 Task: Create a due date automation trigger when advanced on, on the tuesday after a card is due add fields with custom field "Resume" set to a number lower than 1 and greater or equal to 10 at 11:00 AM.
Action: Mouse moved to (1055, 84)
Screenshot: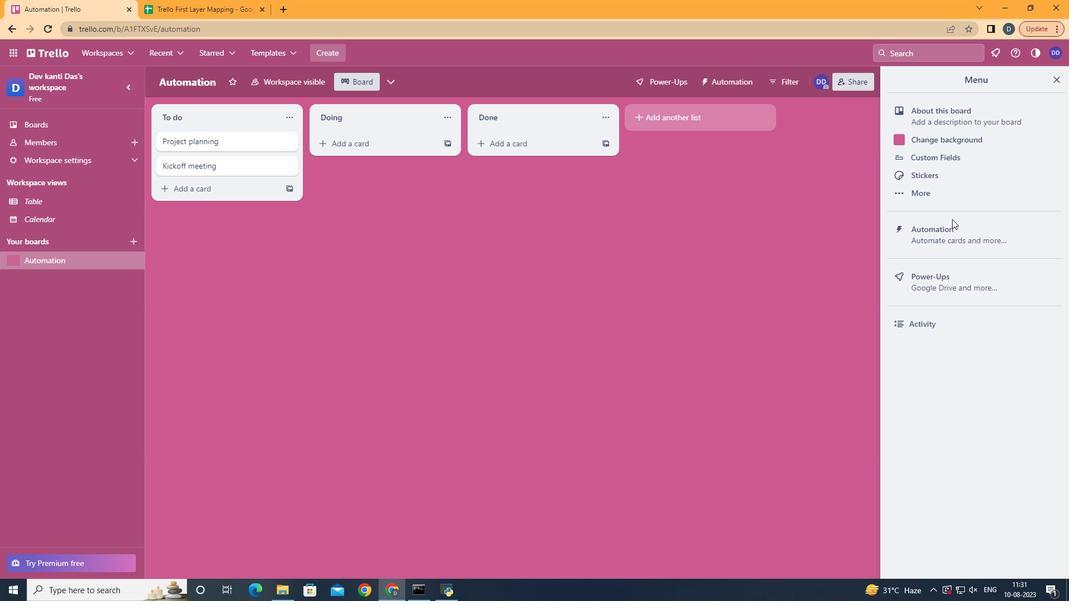 
Action: Mouse pressed left at (1055, 84)
Screenshot: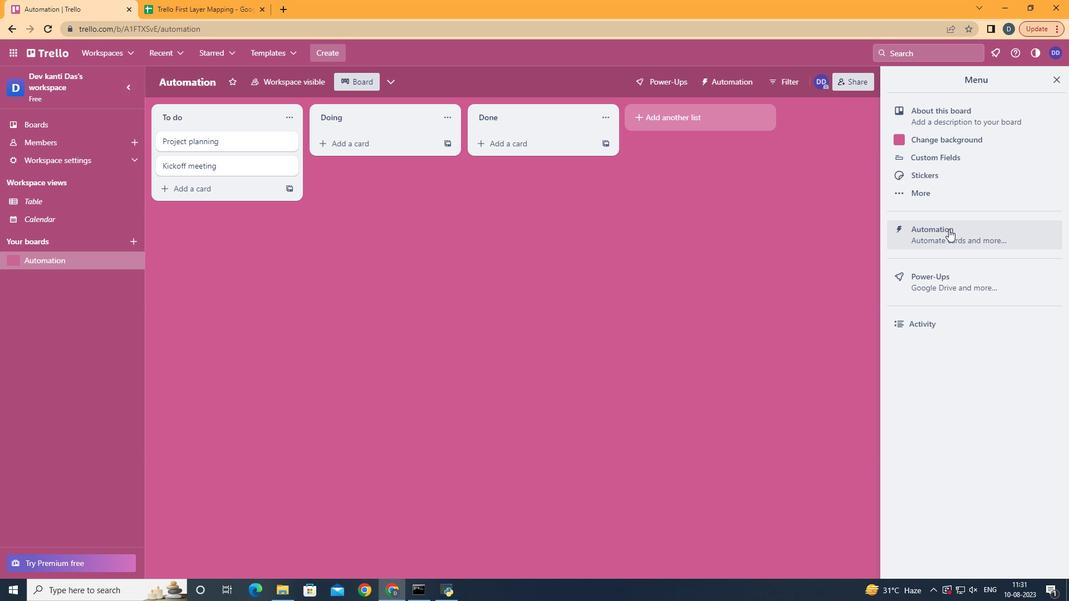 
Action: Mouse moved to (948, 229)
Screenshot: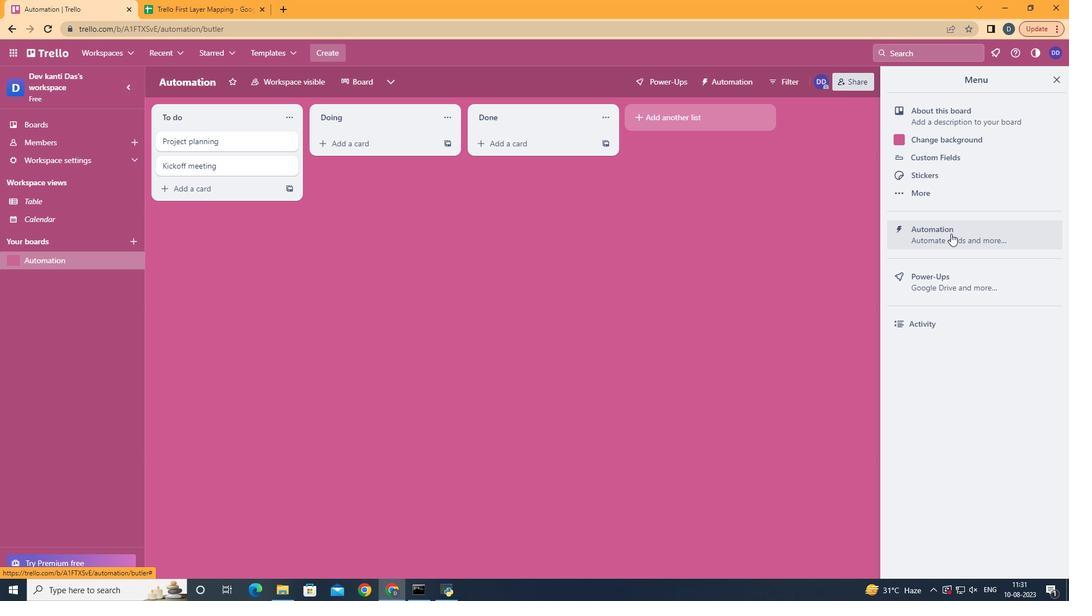 
Action: Mouse pressed left at (948, 229)
Screenshot: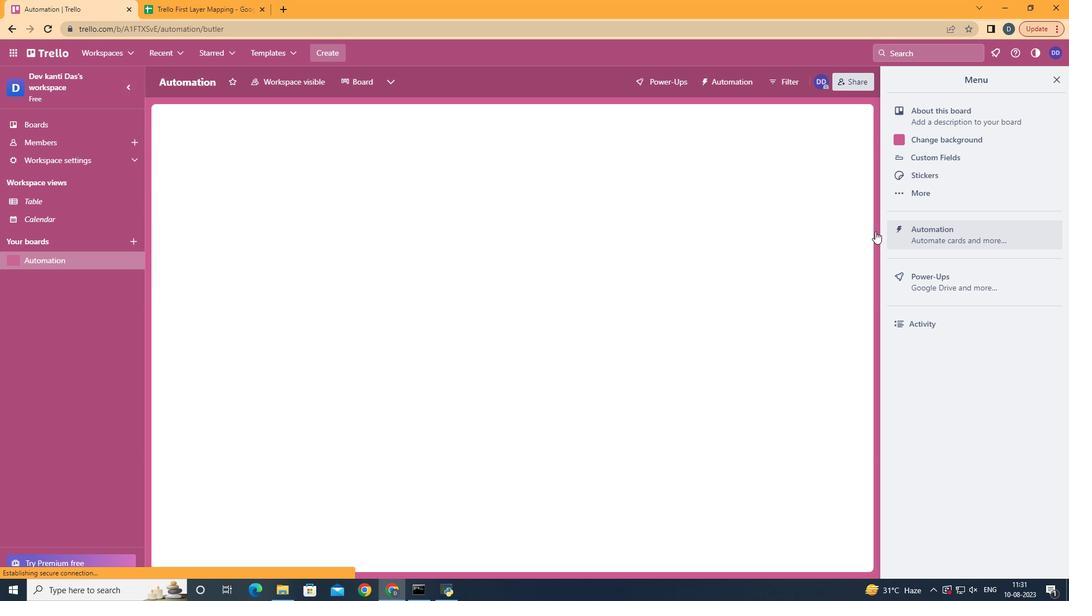 
Action: Mouse moved to (205, 224)
Screenshot: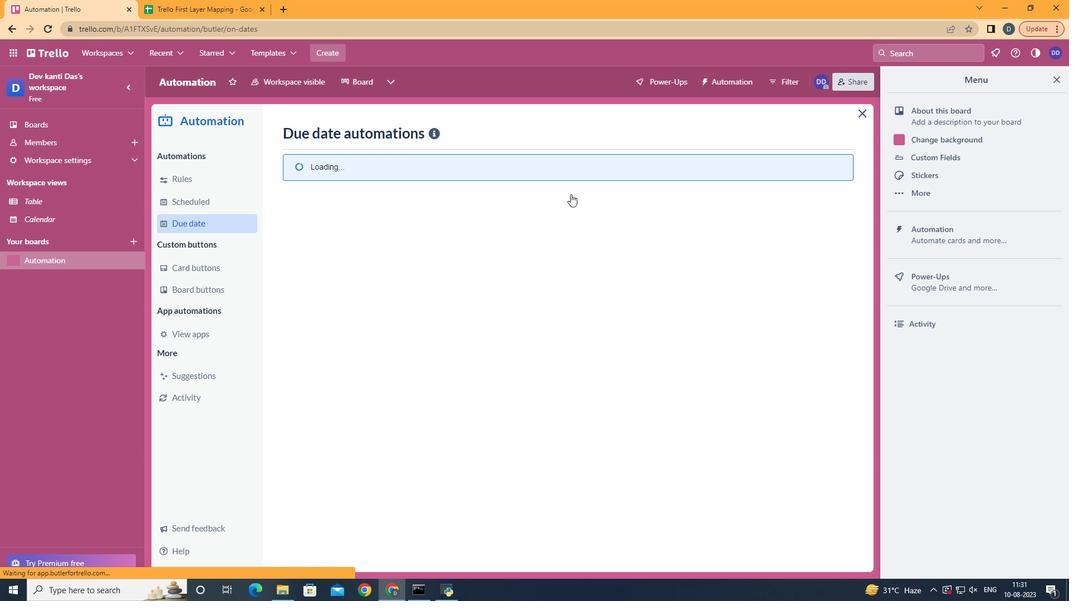 
Action: Mouse pressed left at (205, 224)
Screenshot: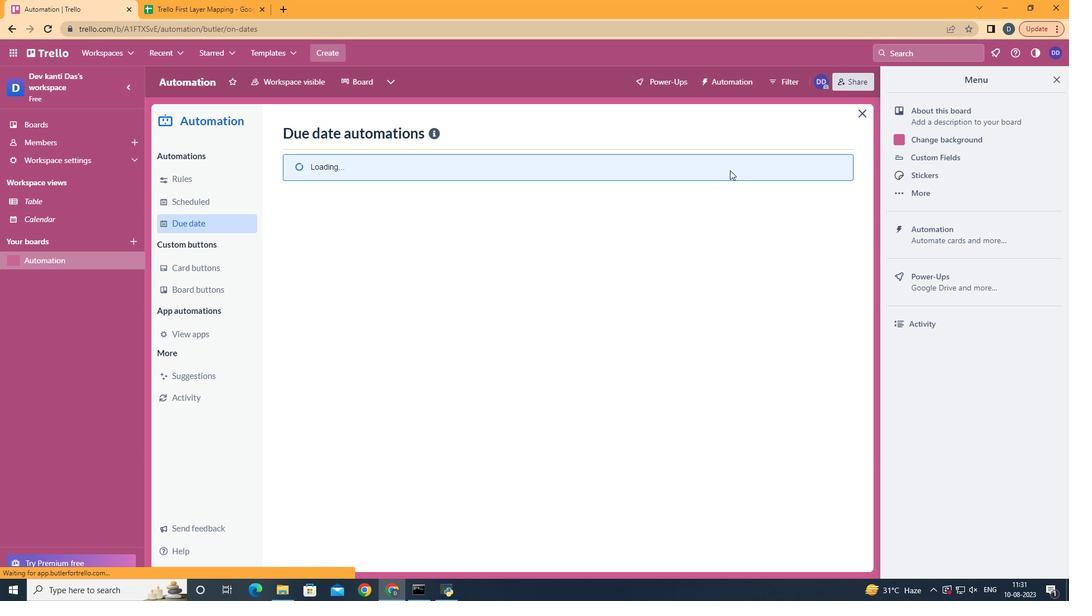 
Action: Mouse moved to (776, 136)
Screenshot: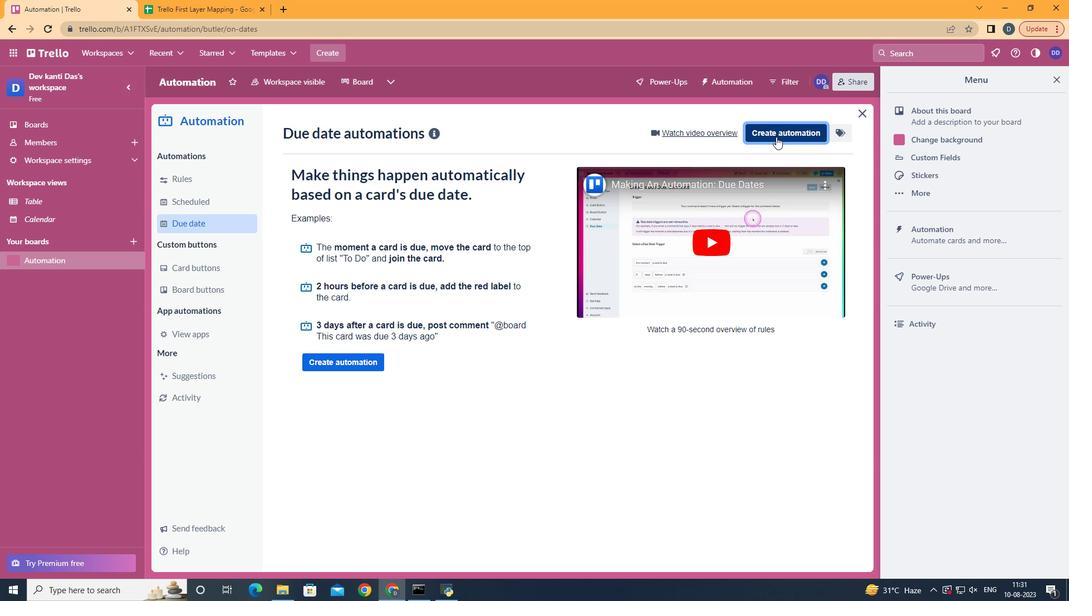 
Action: Mouse pressed left at (776, 136)
Screenshot: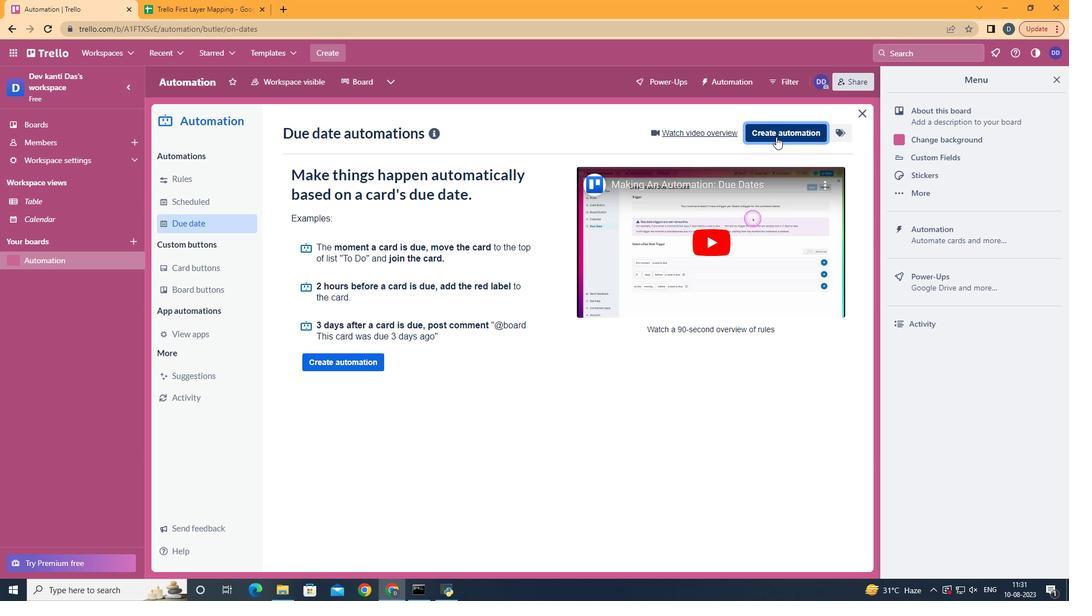 
Action: Mouse moved to (527, 232)
Screenshot: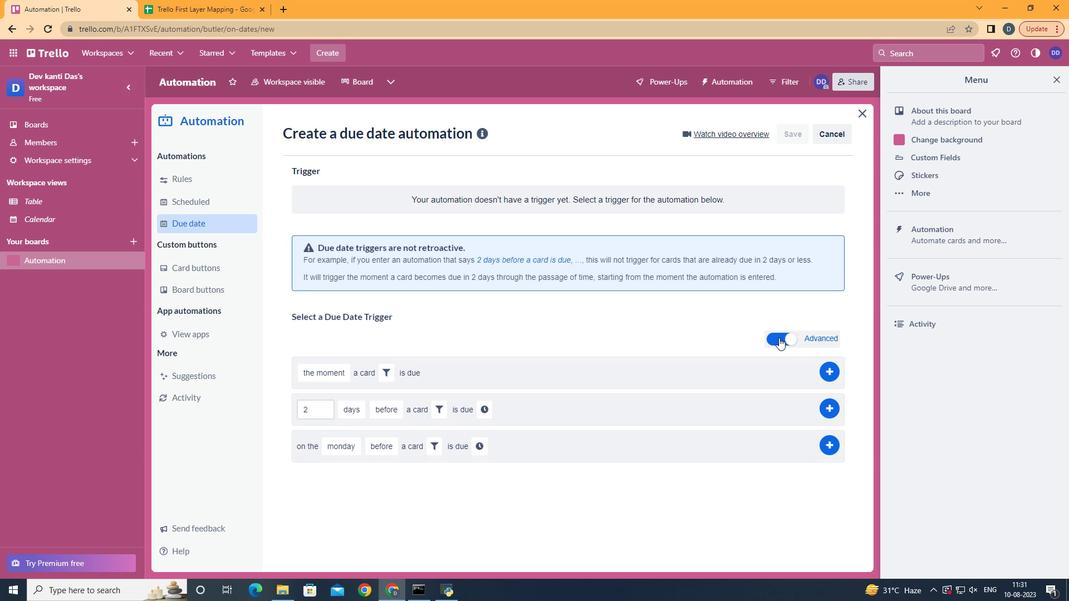 
Action: Mouse pressed left at (527, 232)
Screenshot: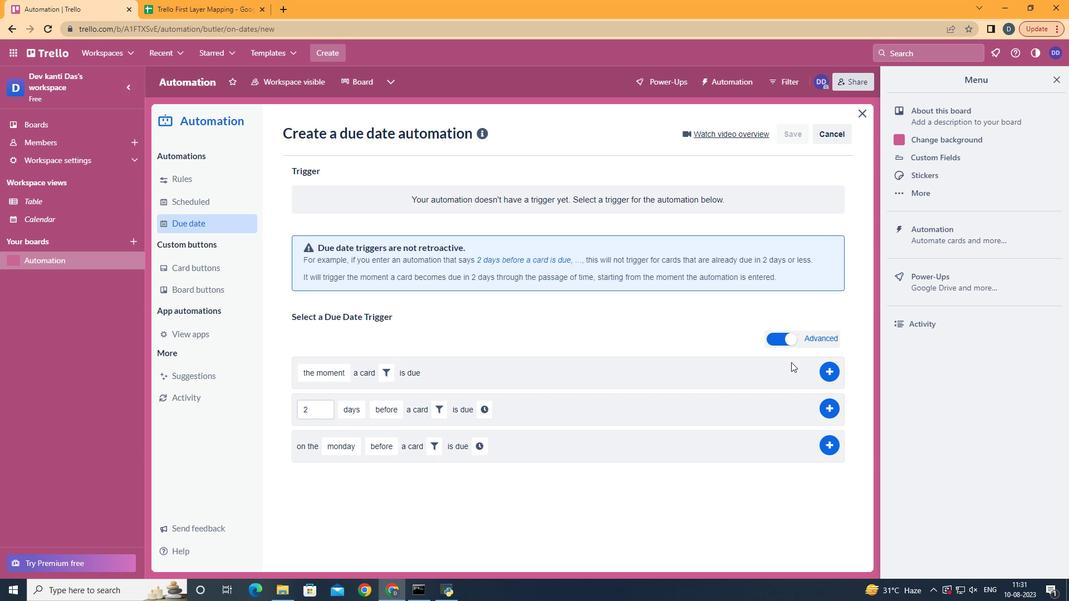 
Action: Mouse moved to (358, 313)
Screenshot: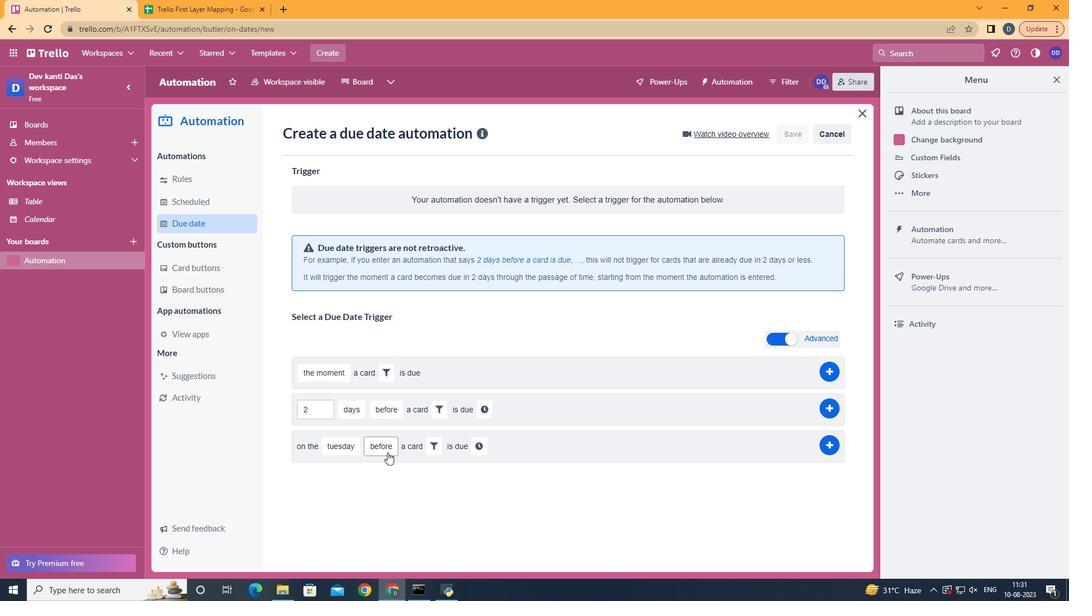 
Action: Mouse pressed left at (358, 313)
Screenshot: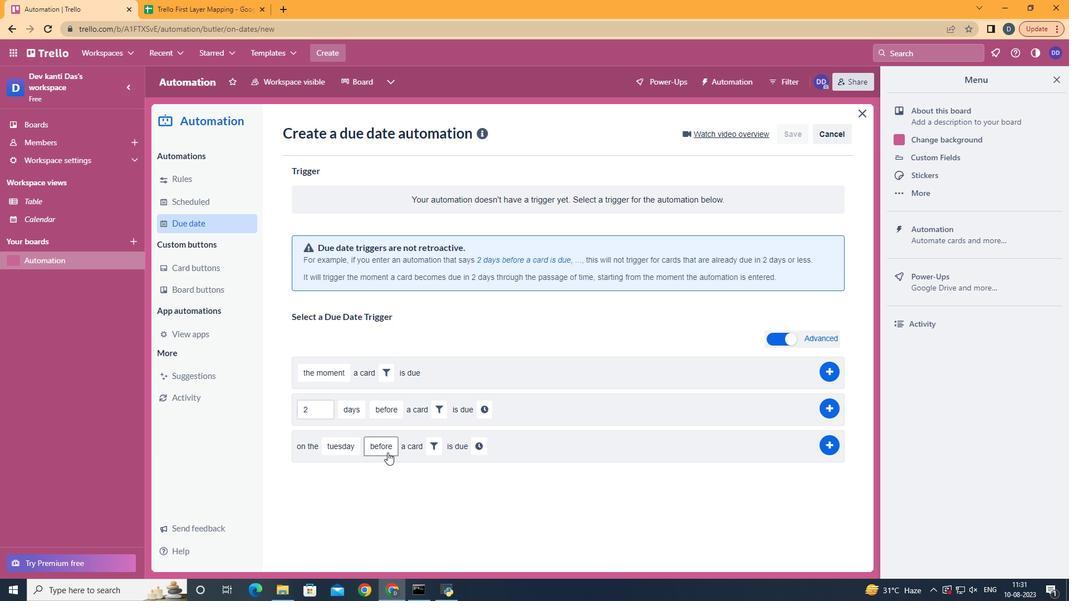 
Action: Mouse moved to (394, 486)
Screenshot: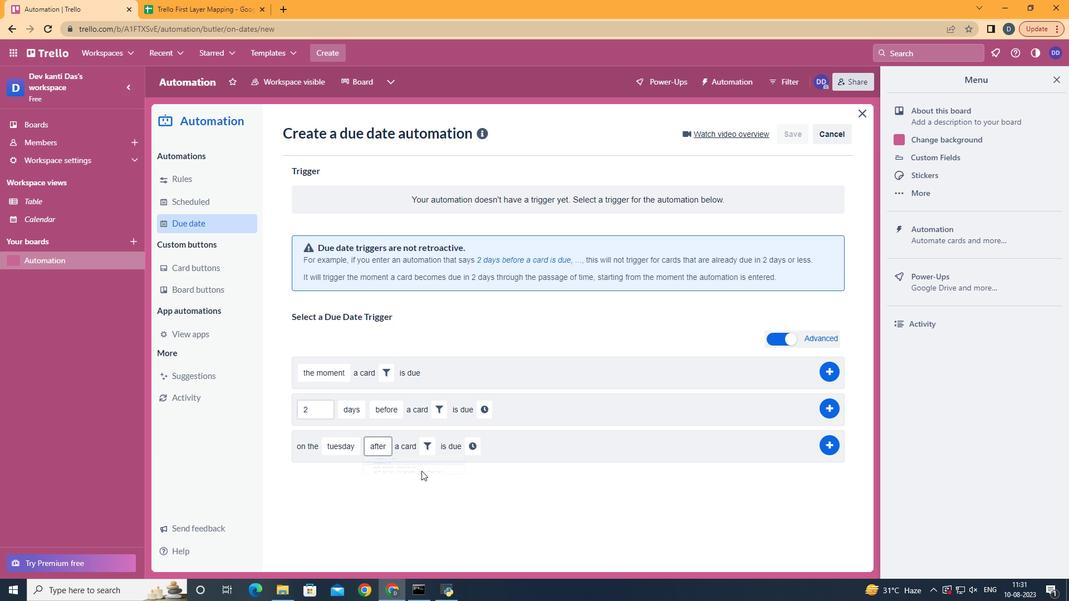 
Action: Mouse pressed left at (394, 486)
Screenshot: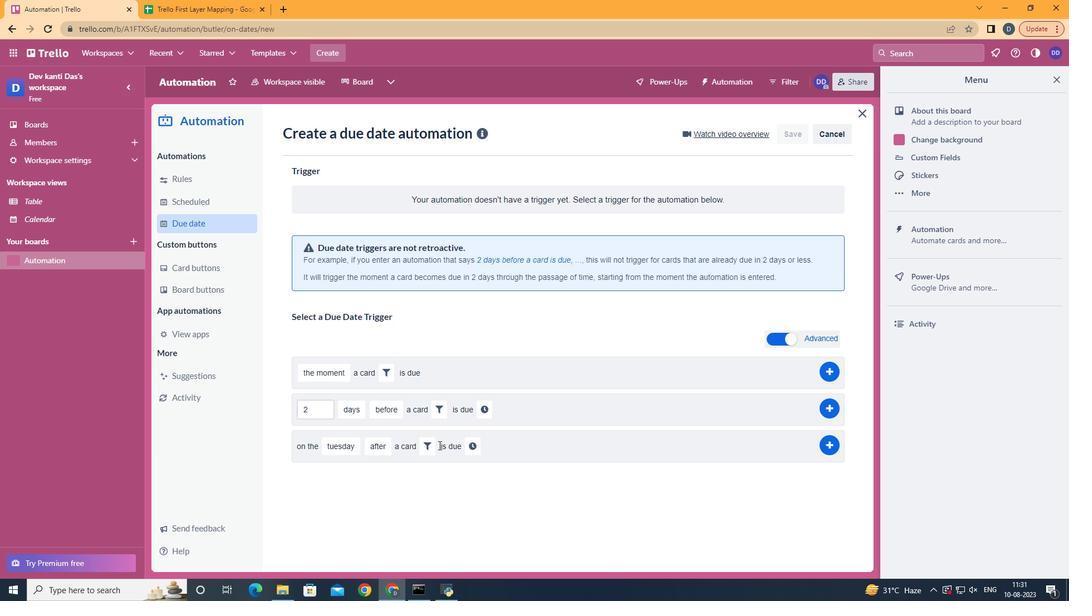 
Action: Mouse moved to (438, 445)
Screenshot: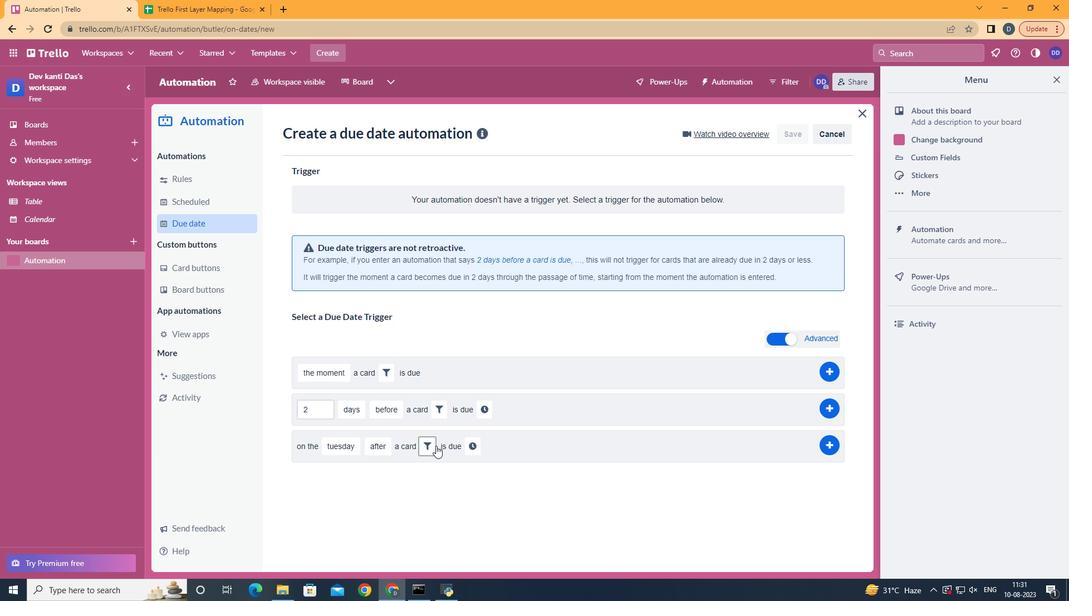 
Action: Mouse pressed left at (438, 445)
Screenshot: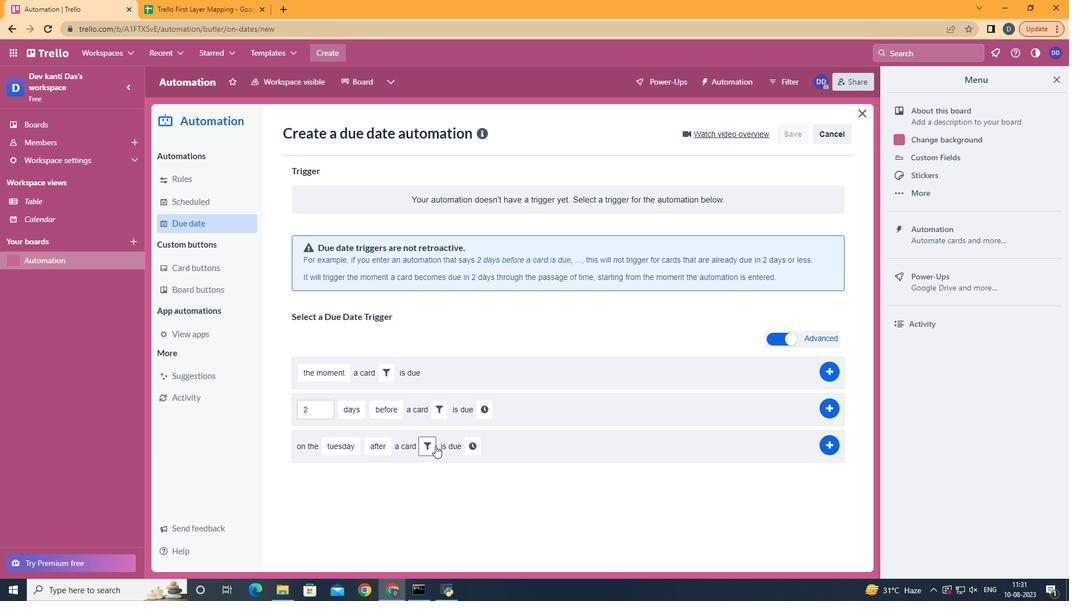 
Action: Mouse moved to (435, 446)
Screenshot: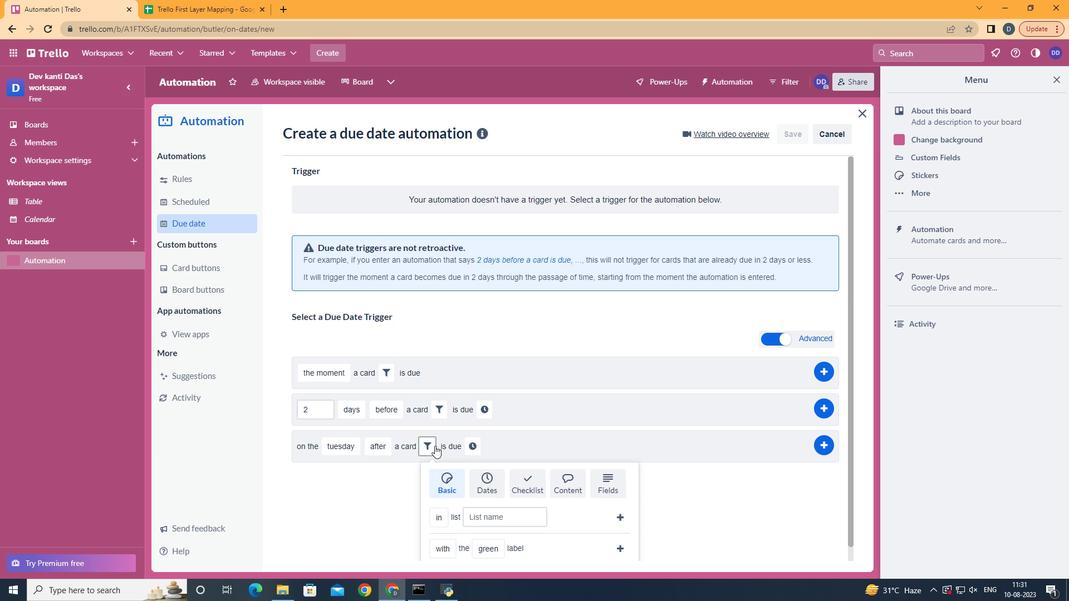 
Action: Mouse pressed left at (435, 446)
Screenshot: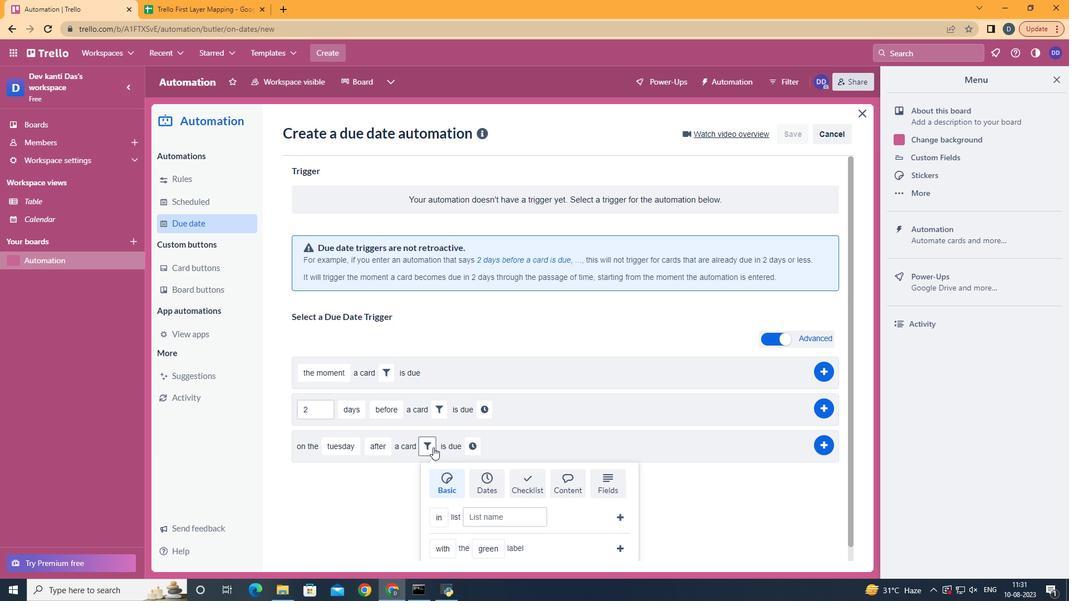 
Action: Mouse moved to (605, 478)
Screenshot: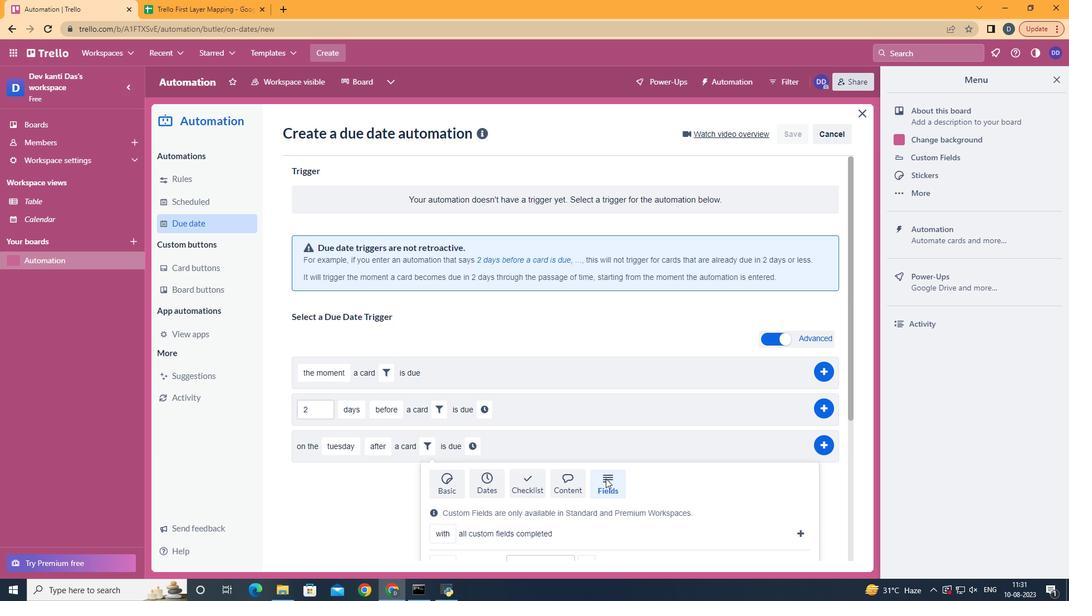 
Action: Mouse pressed left at (605, 478)
Screenshot: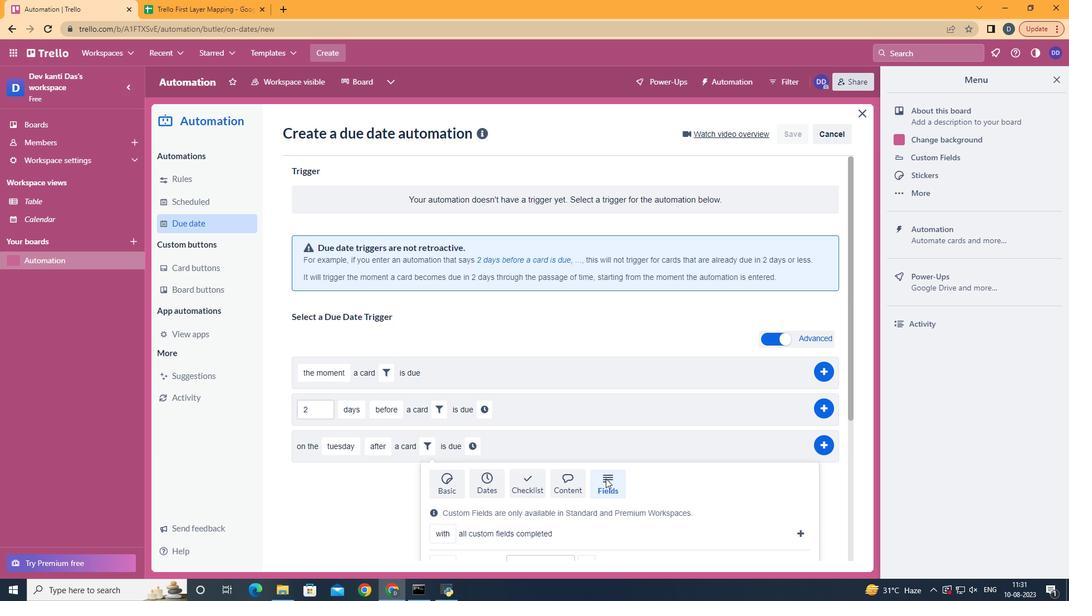 
Action: Mouse scrolled (605, 478) with delta (0, 0)
Screenshot: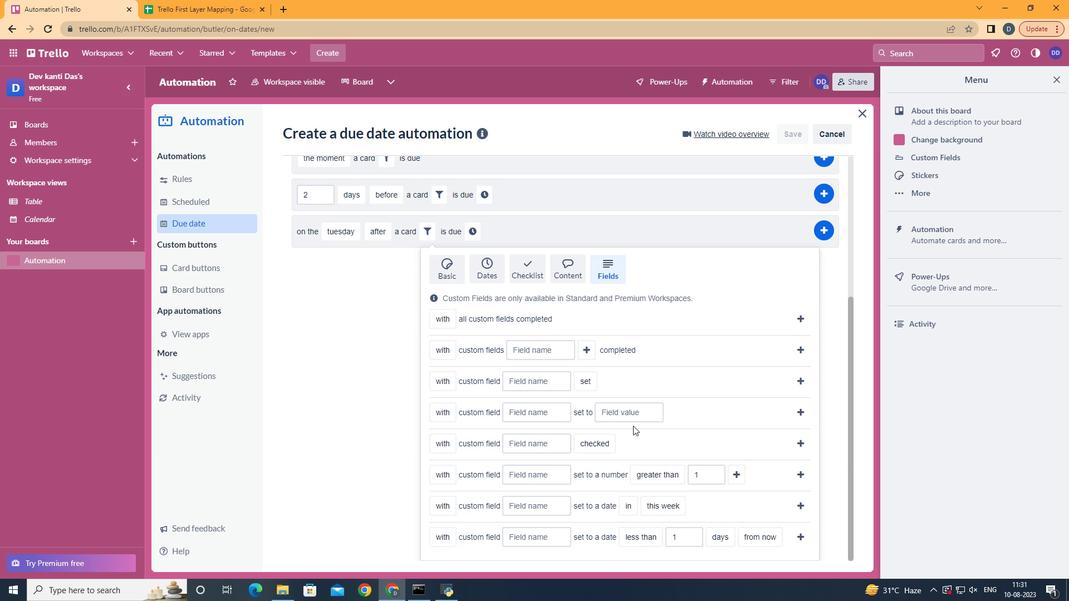 
Action: Mouse scrolled (605, 478) with delta (0, 0)
Screenshot: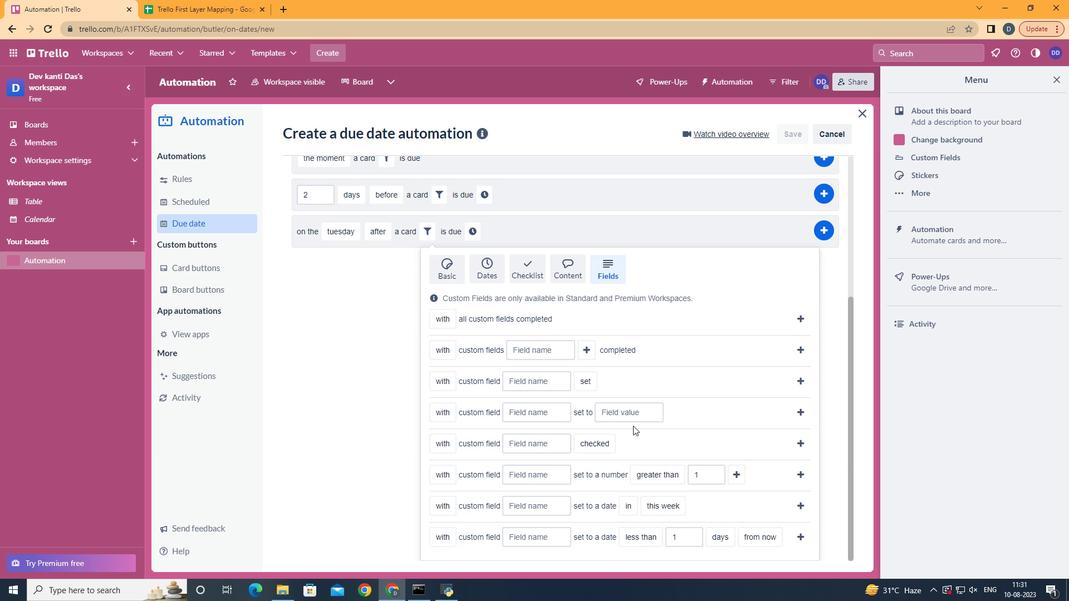 
Action: Mouse scrolled (605, 478) with delta (0, 0)
Screenshot: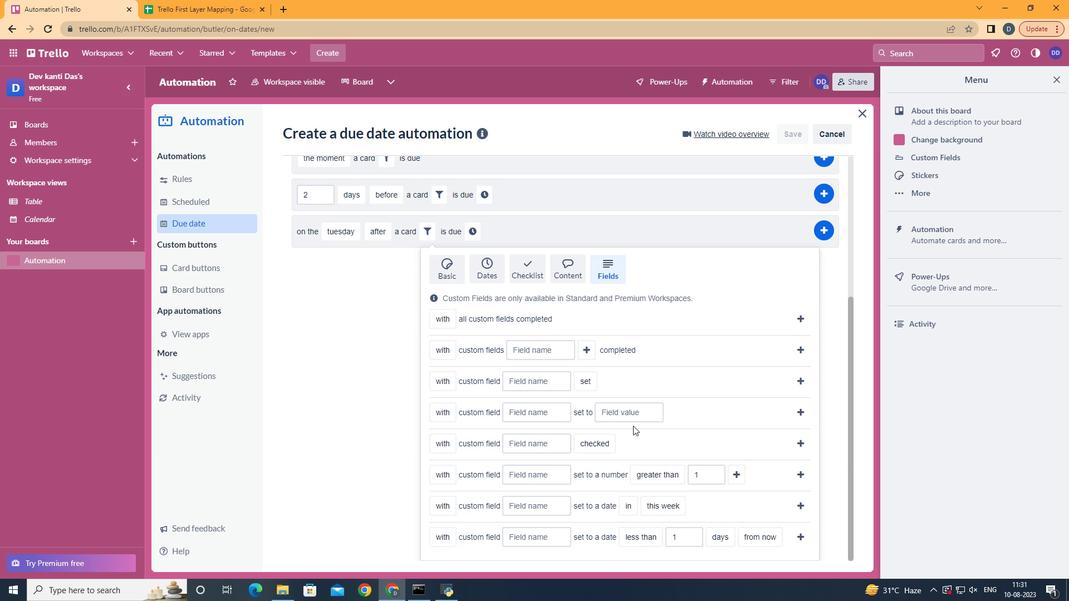 
Action: Mouse scrolled (605, 478) with delta (0, 0)
Screenshot: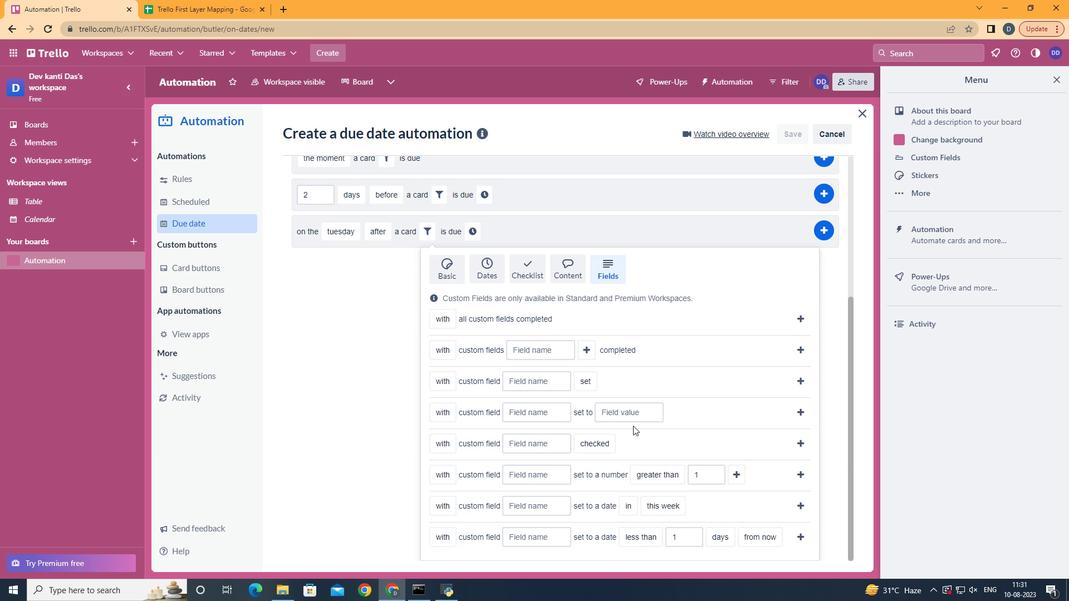 
Action: Mouse moved to (633, 425)
Screenshot: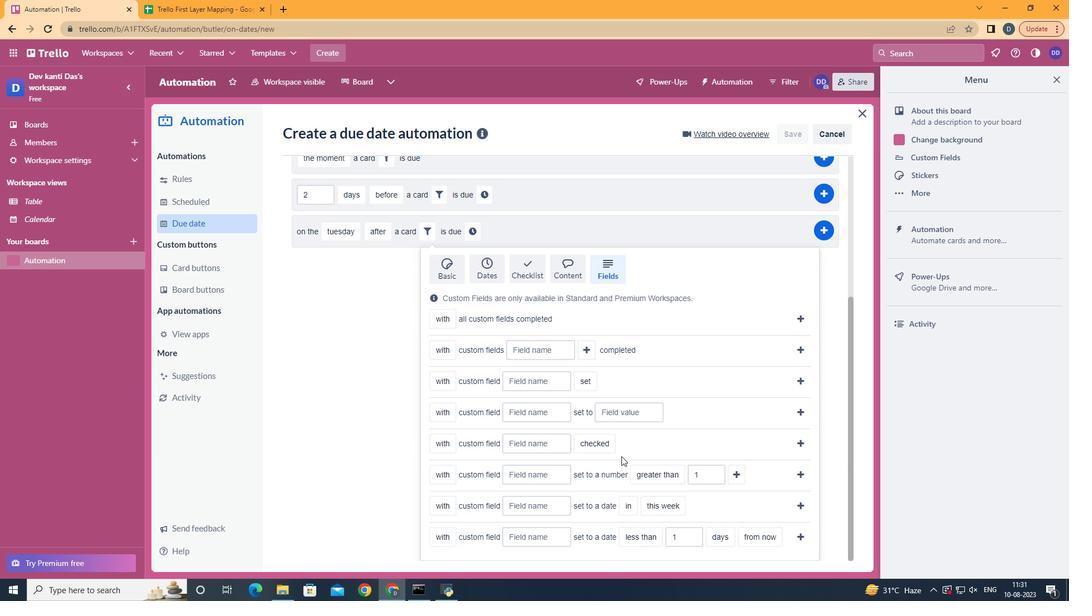 
Action: Mouse scrolled (633, 425) with delta (0, 0)
Screenshot: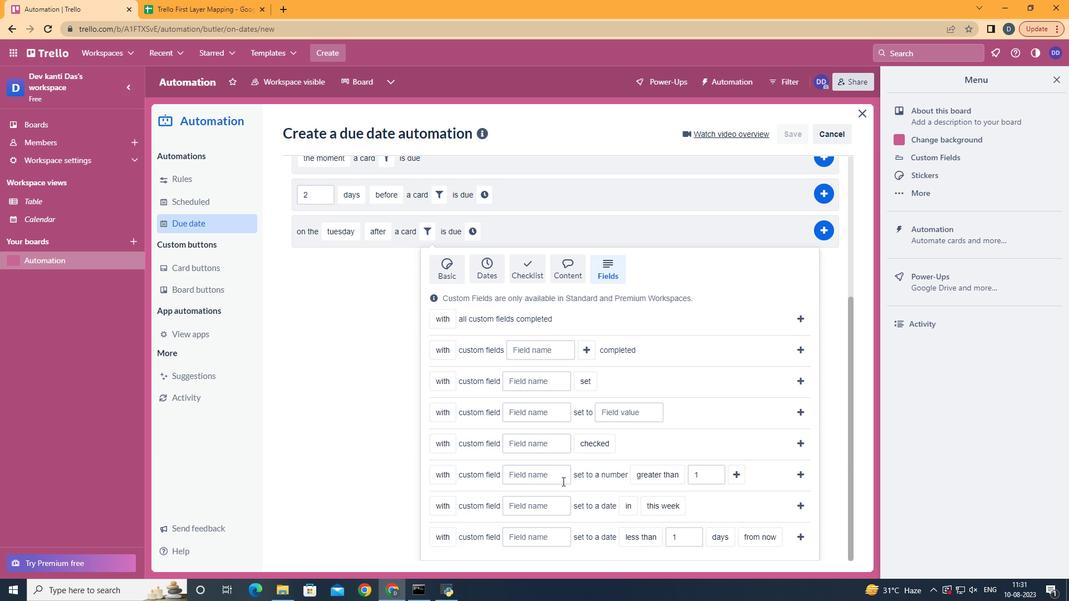 
Action: Mouse scrolled (633, 425) with delta (0, 0)
Screenshot: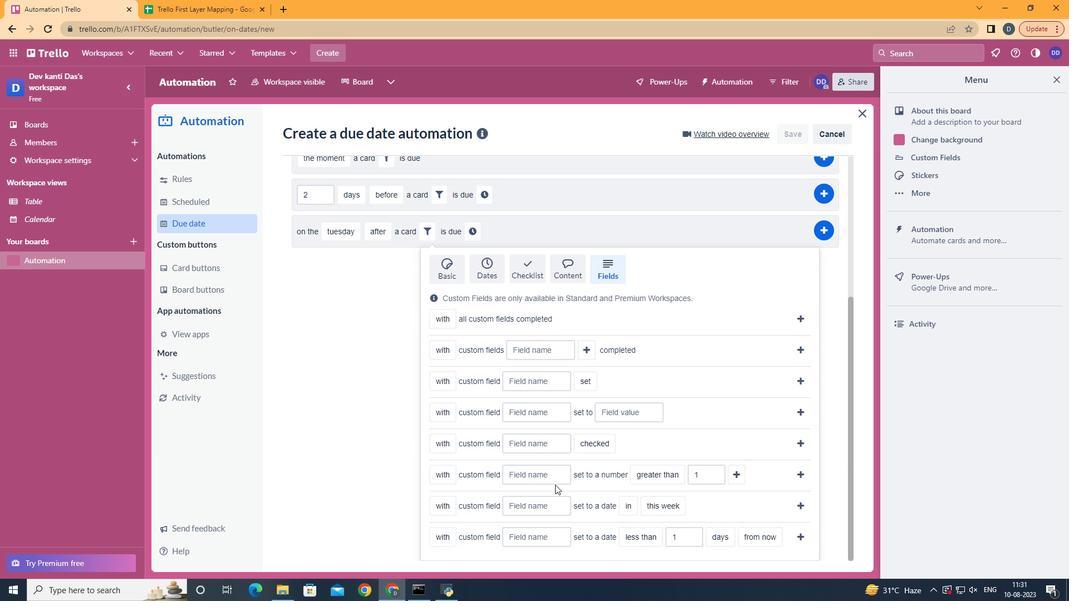 
Action: Mouse scrolled (633, 425) with delta (0, 0)
Screenshot: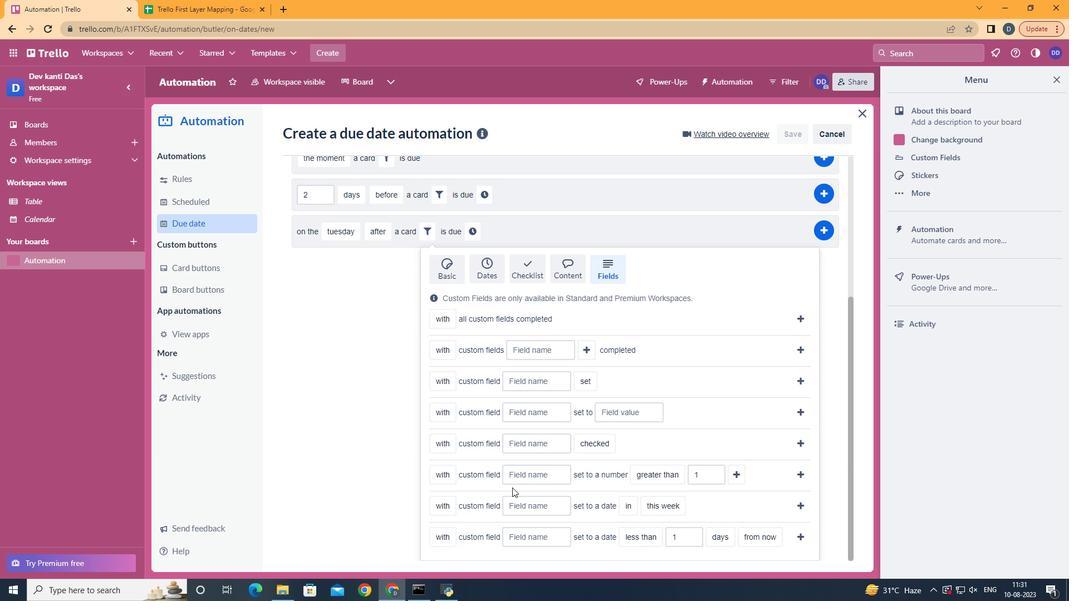 
Action: Mouse moved to (446, 488)
Screenshot: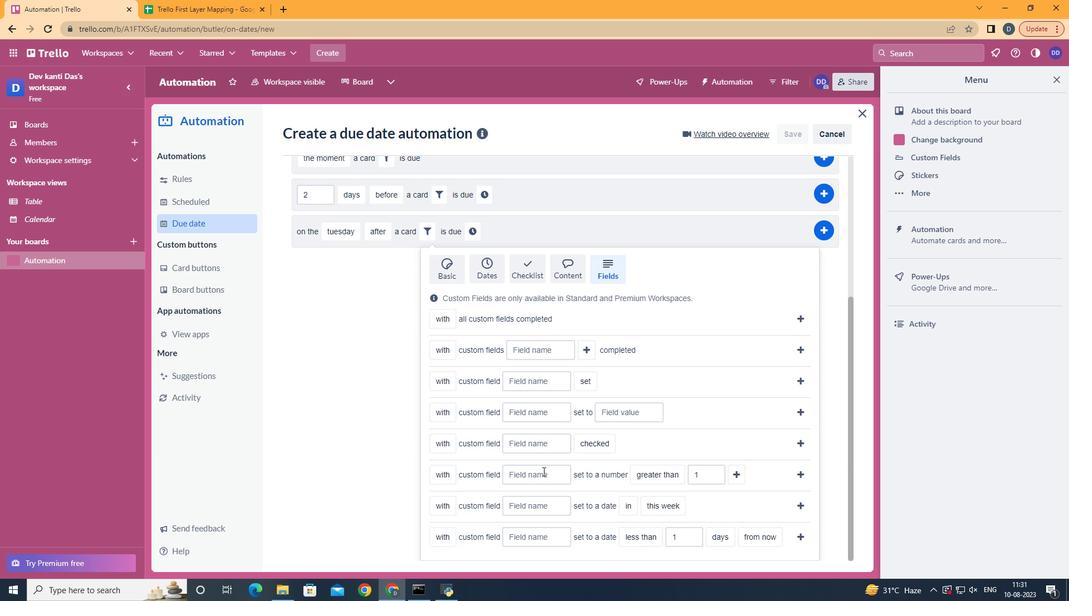 
Action: Mouse pressed left at (446, 488)
Screenshot: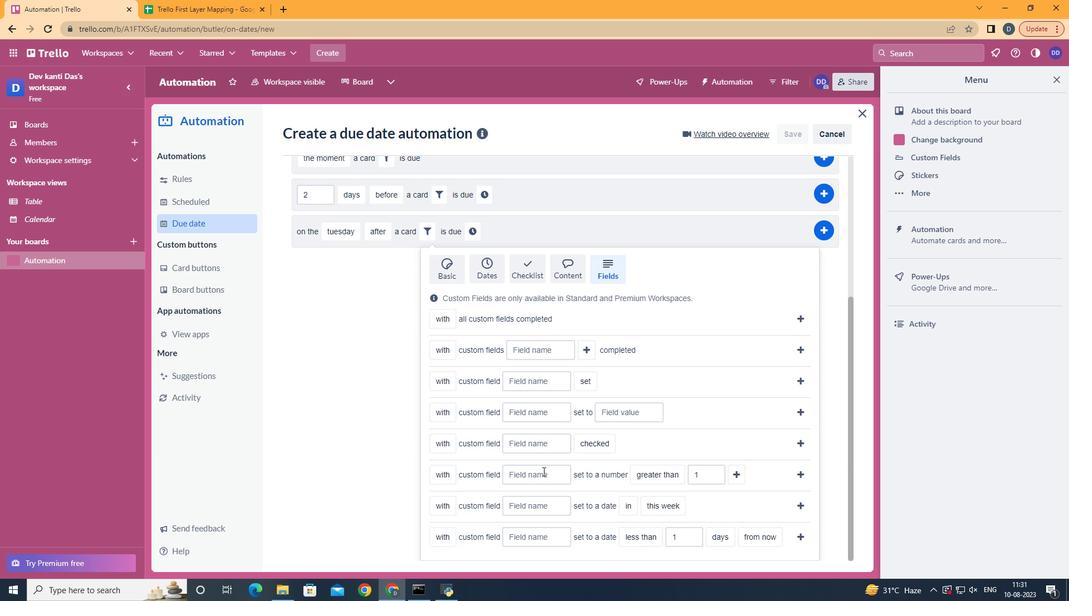 
Action: Mouse moved to (542, 471)
Screenshot: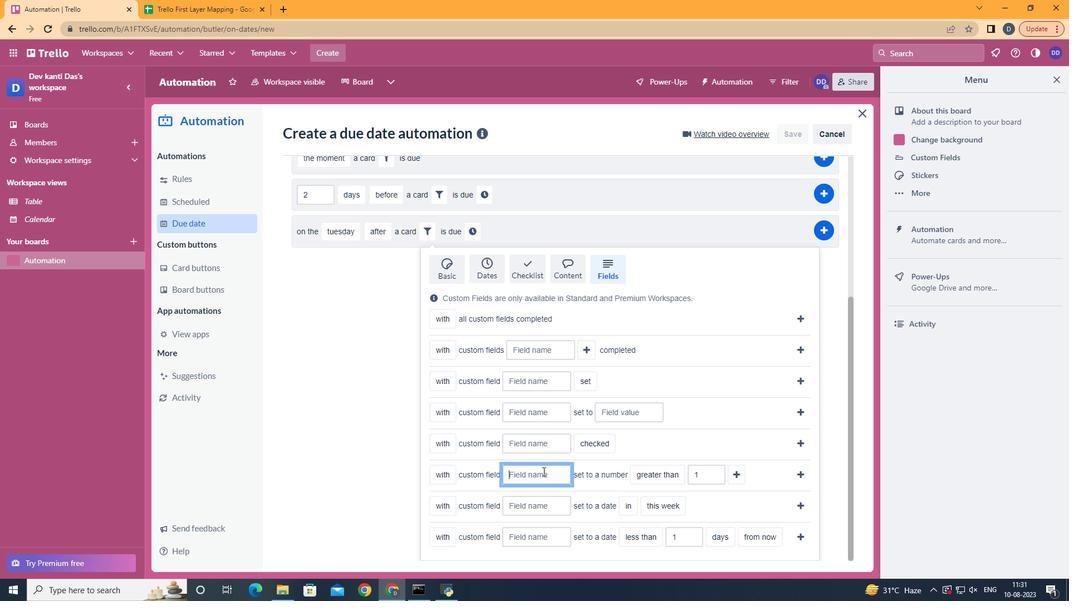 
Action: Mouse pressed left at (542, 471)
Screenshot: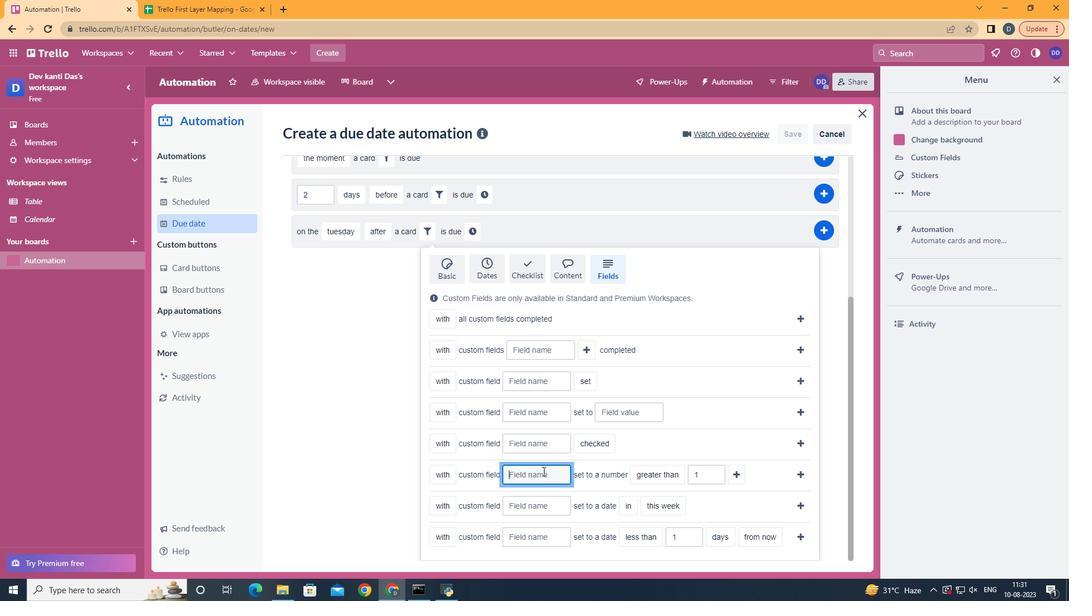 
Action: Key pressed <Key.shift>Resume
Screenshot: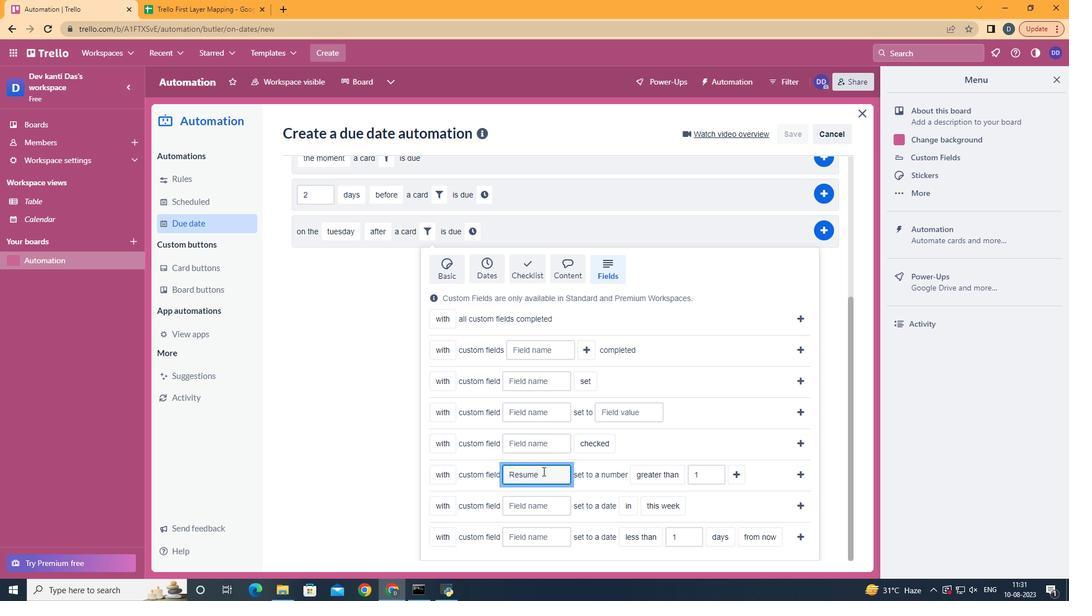 
Action: Mouse moved to (691, 430)
Screenshot: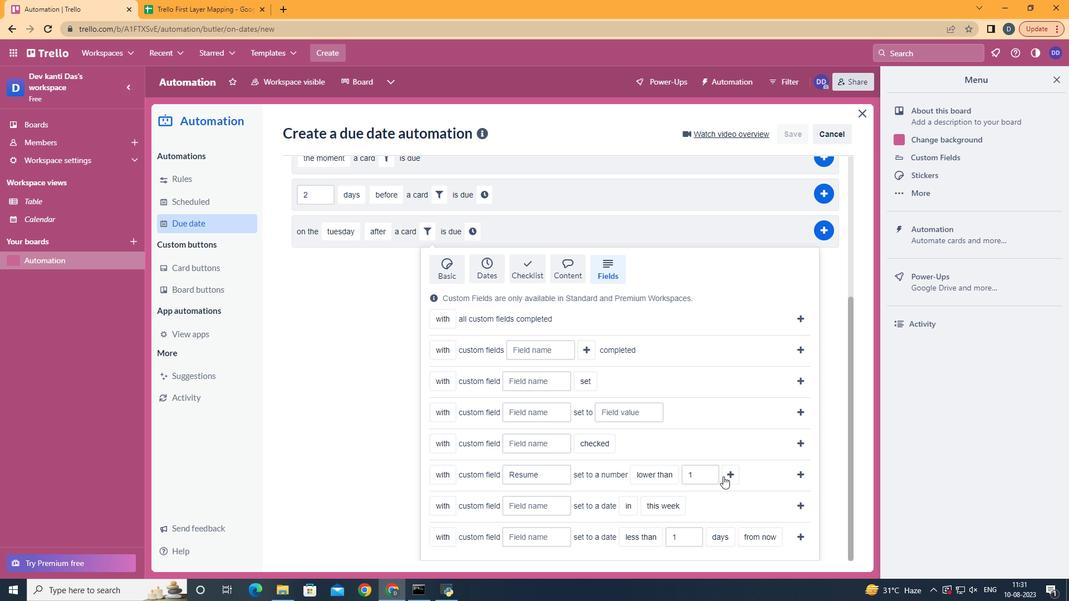 
Action: Mouse pressed left at (691, 430)
Screenshot: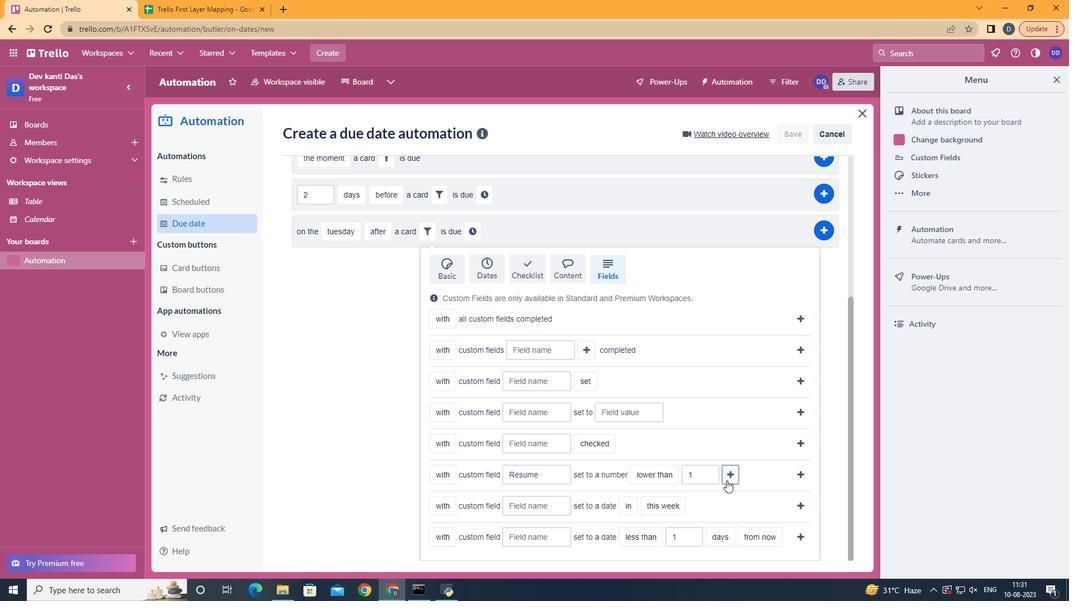 
Action: Mouse moved to (726, 480)
Screenshot: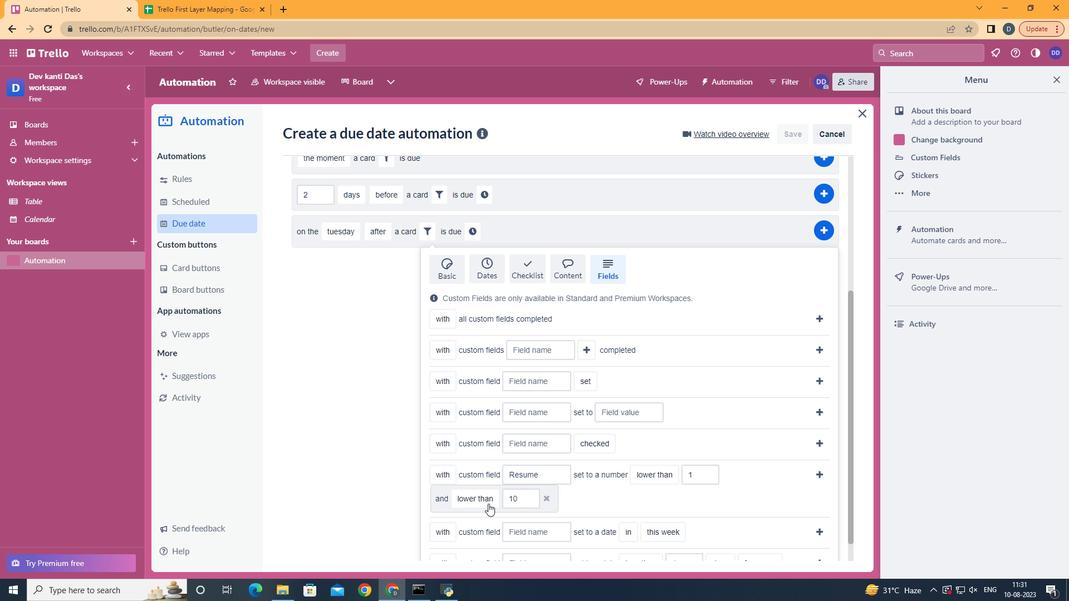 
Action: Mouse pressed left at (726, 480)
Screenshot: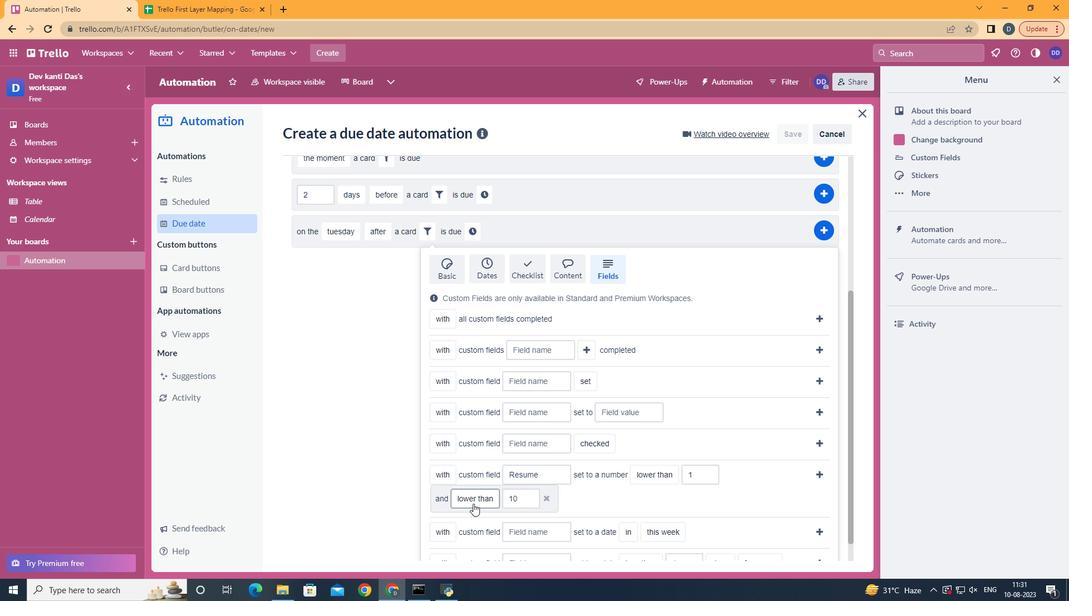 
Action: Mouse moved to (481, 473)
Screenshot: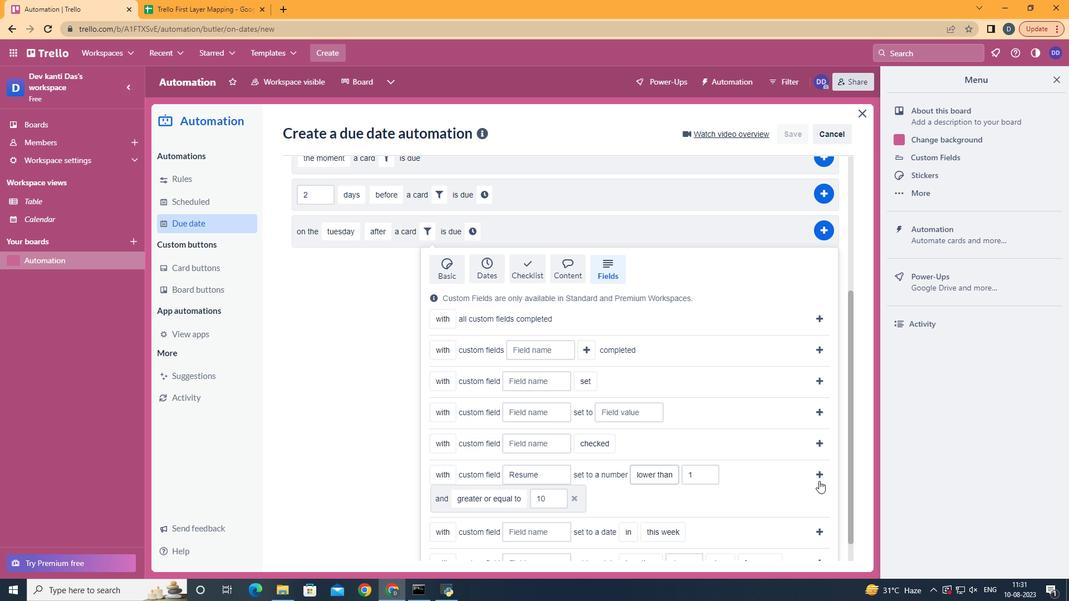 
Action: Mouse pressed left at (481, 473)
Screenshot: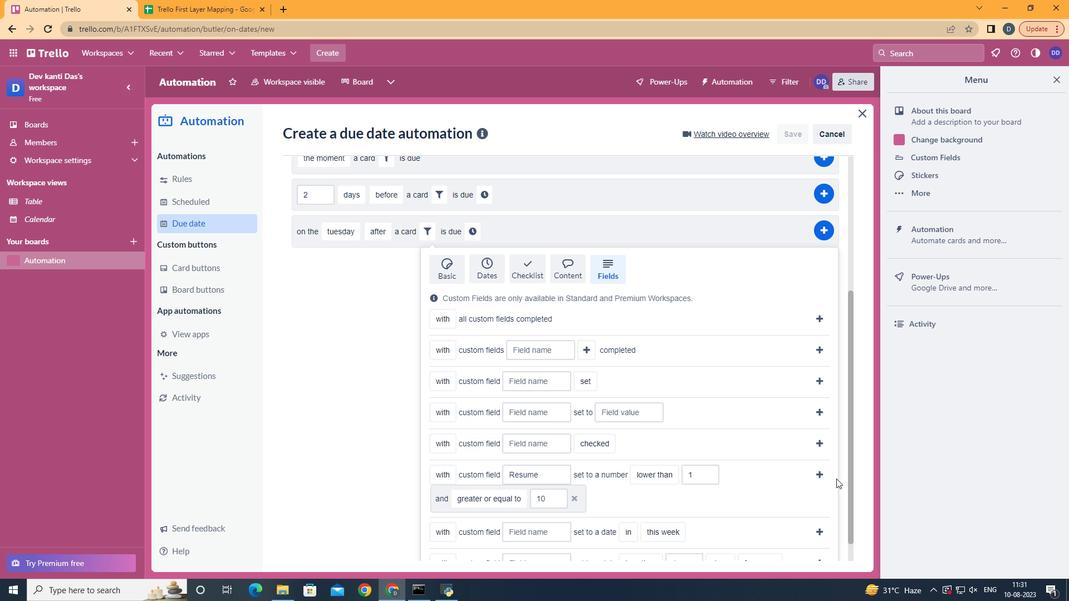 
Action: Mouse moved to (819, 476)
Screenshot: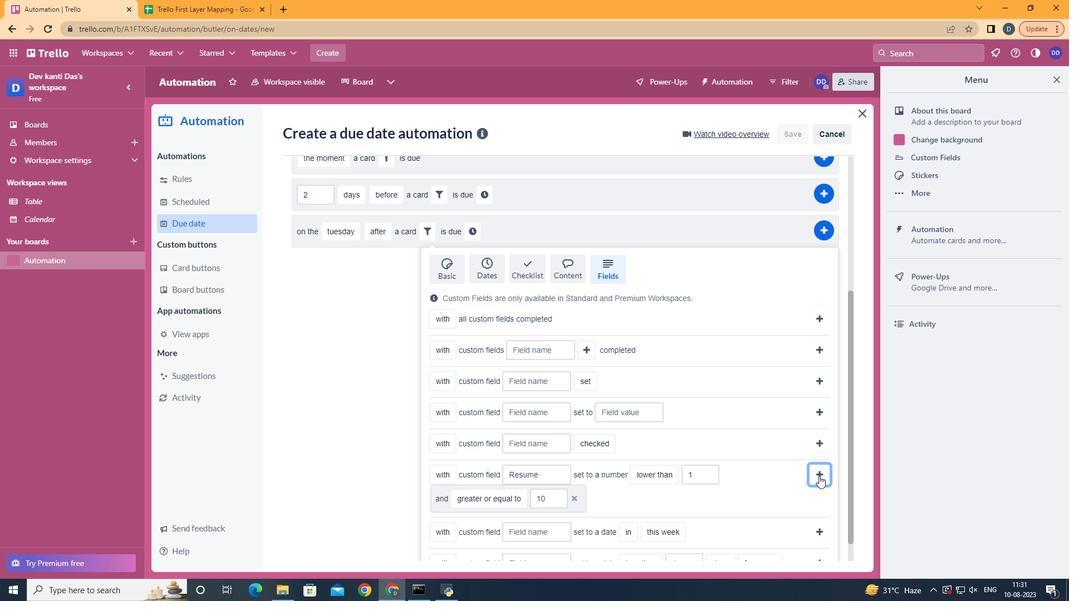 
Action: Mouse pressed left at (819, 476)
Screenshot: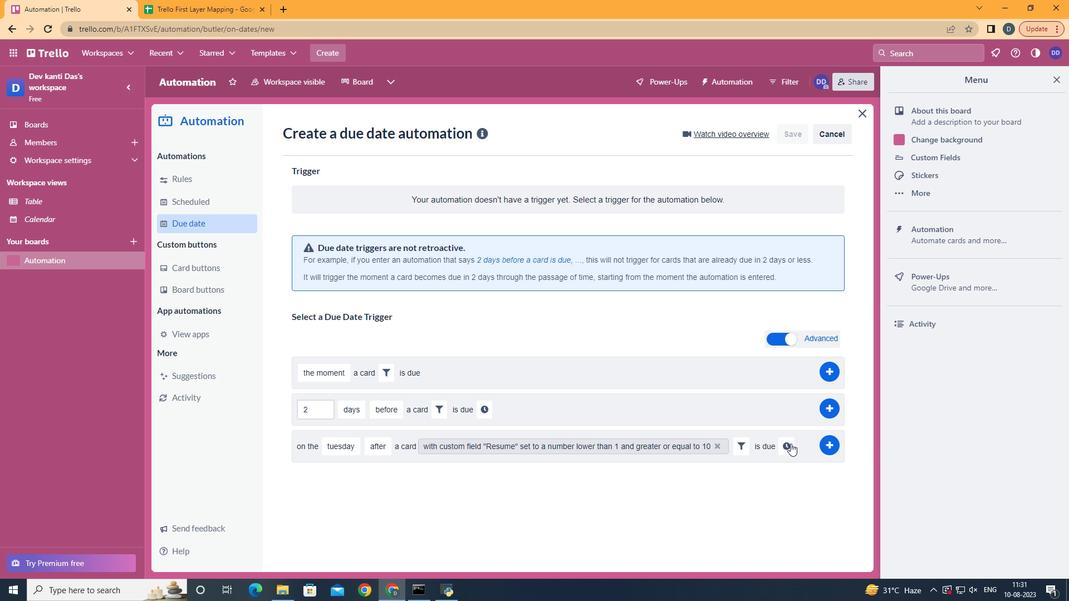 
Action: Mouse moved to (784, 449)
Screenshot: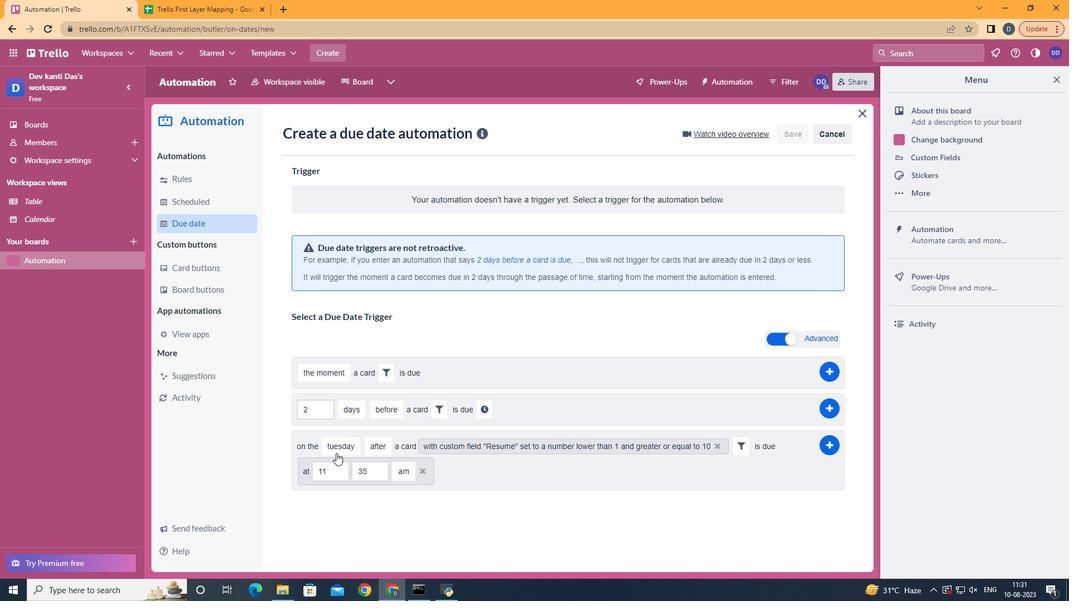 
Action: Mouse pressed left at (784, 449)
Screenshot: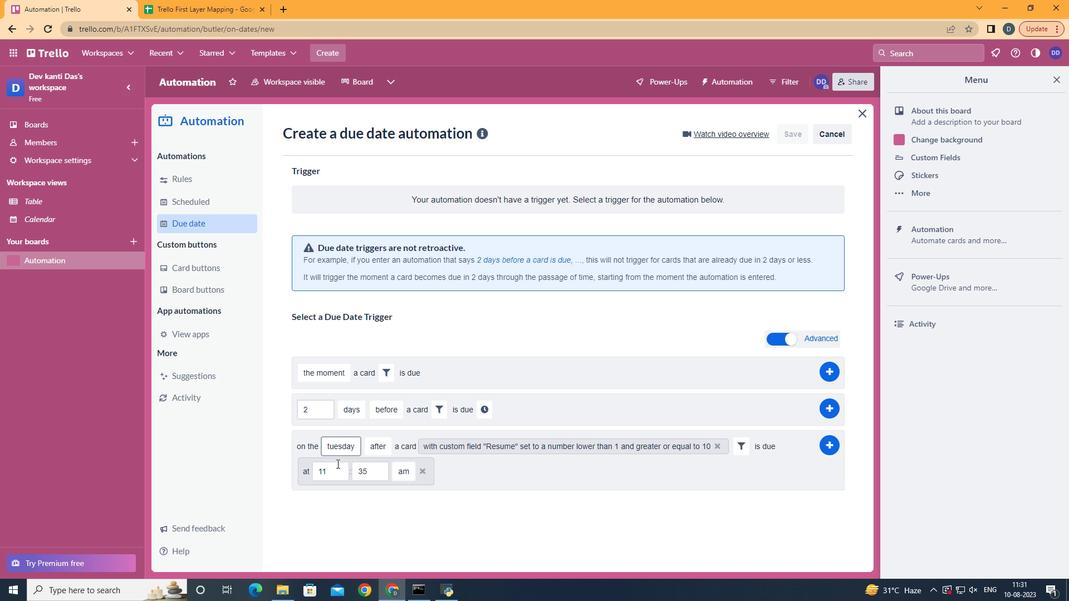 
Action: Mouse moved to (373, 473)
Screenshot: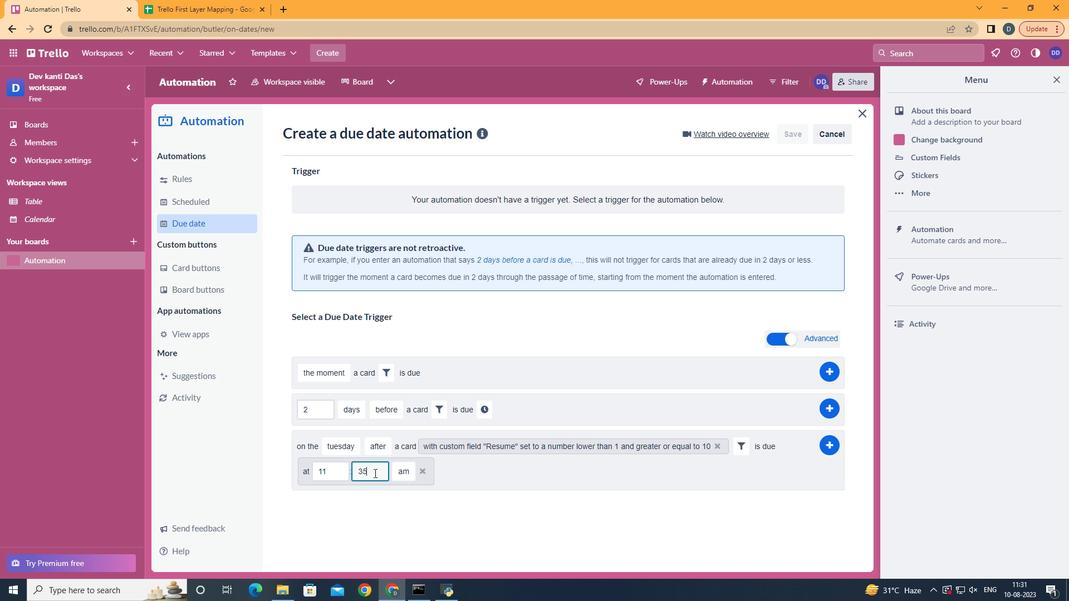 
Action: Mouse pressed left at (373, 473)
Screenshot: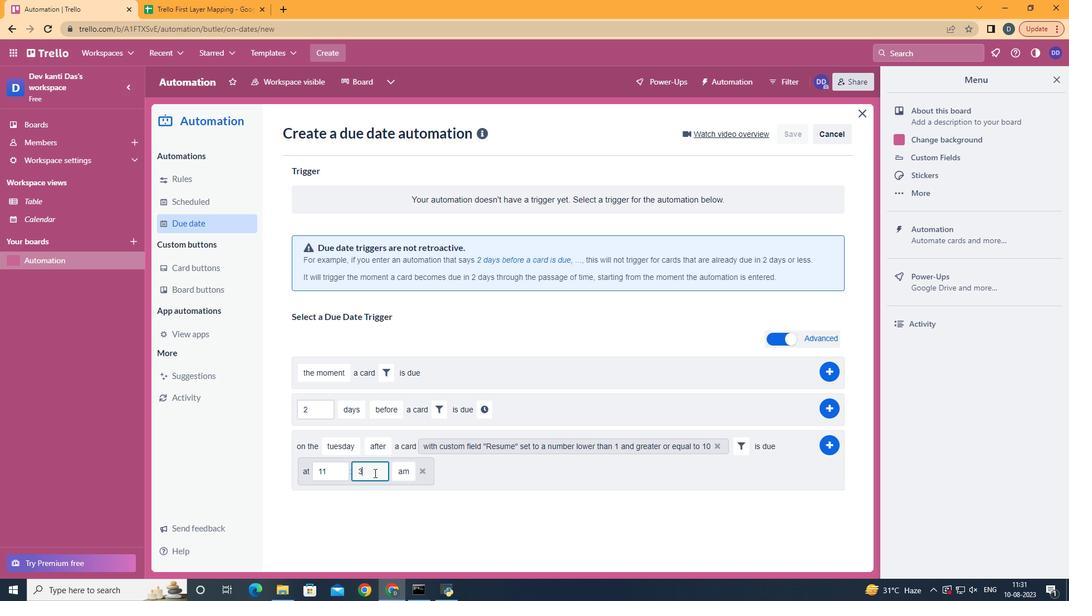 
Action: Mouse moved to (374, 473)
Screenshot: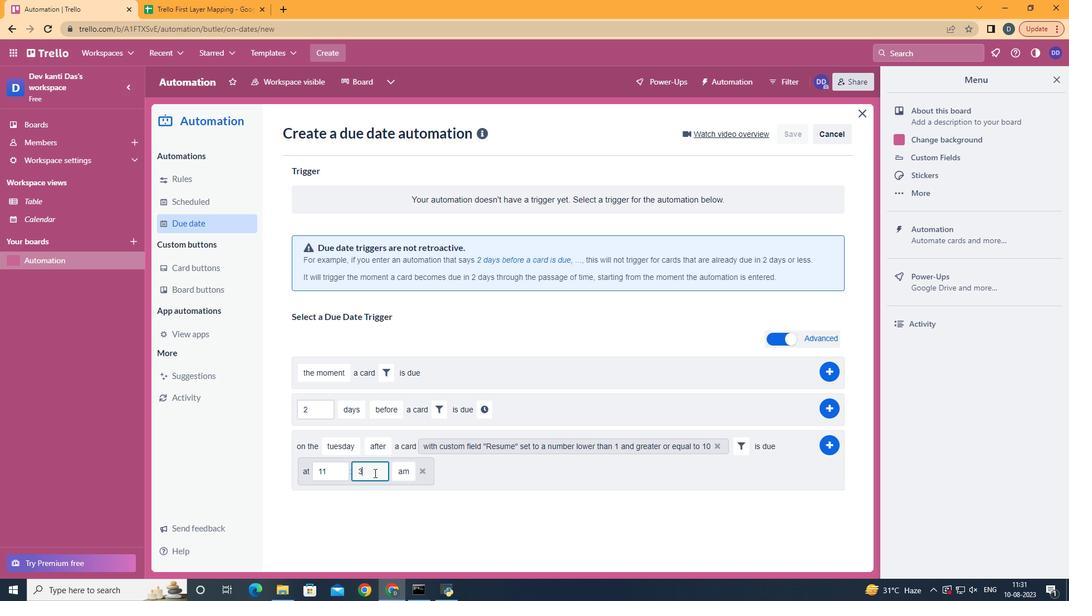 
Action: Key pressed <Key.backspace><Key.backspace>00
Screenshot: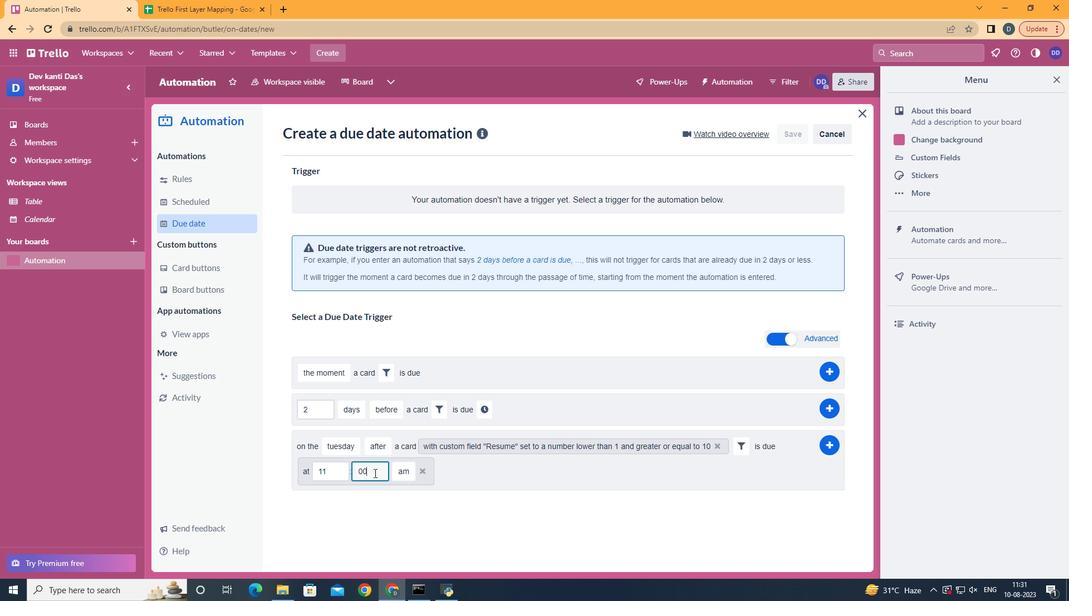 
Action: Mouse moved to (829, 441)
Screenshot: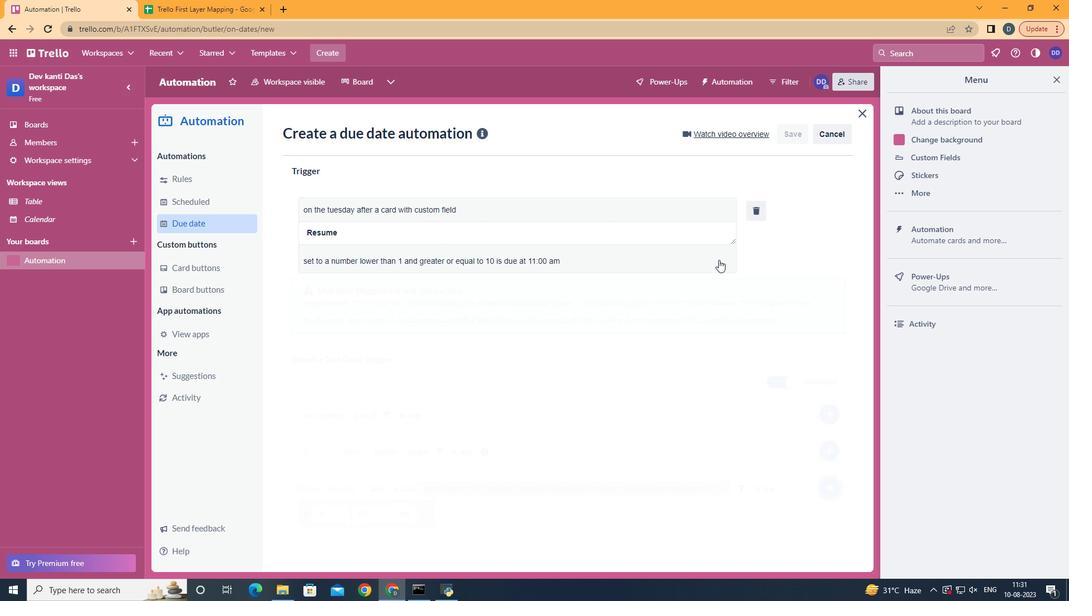 
Action: Mouse pressed left at (829, 441)
Screenshot: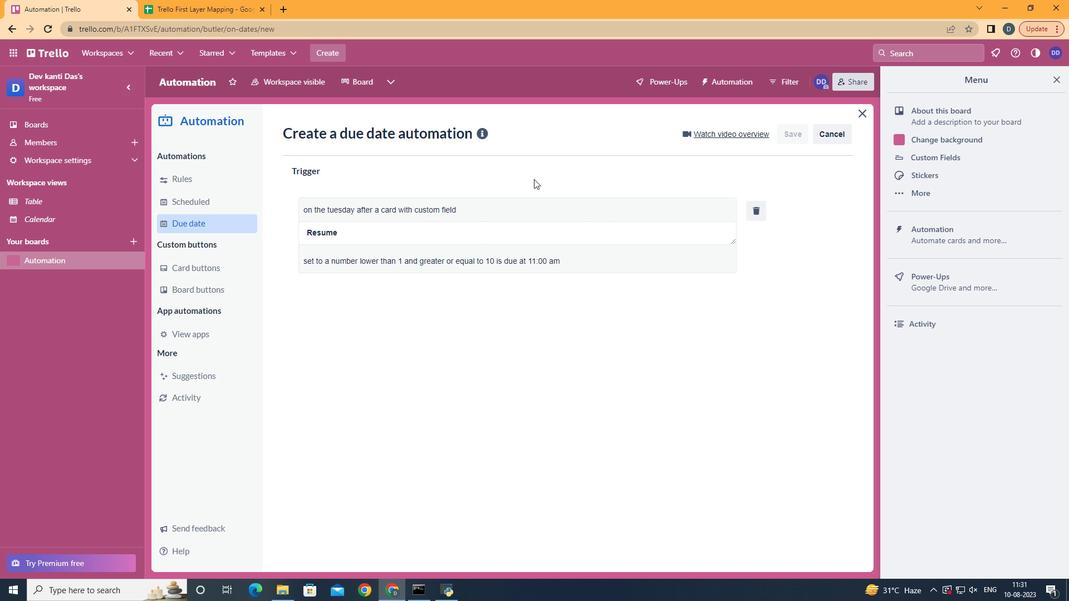 
Action: Mouse moved to (624, 229)
Screenshot: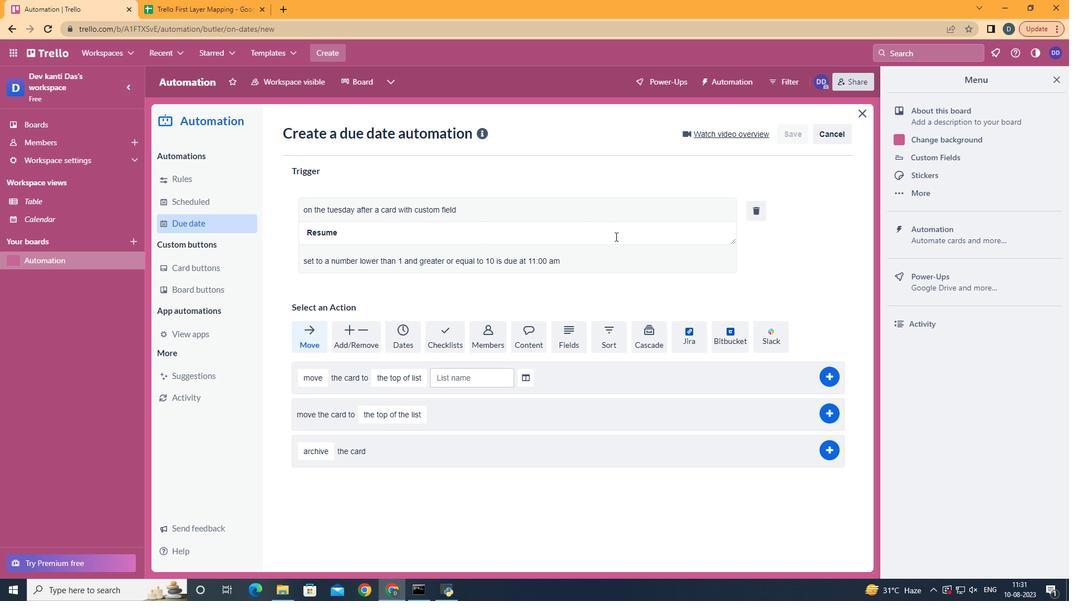 
